 Task: Create List Webinars in Board Business Intelligence to Workspace Agile Methodology. Create List Podcasts in Board Product Launch Management to Workspace Agile Methodology. Create List Videos in Board Brand Management and Reputation Monitoring to Workspace Agile Methodology
Action: Mouse moved to (86, 326)
Screenshot: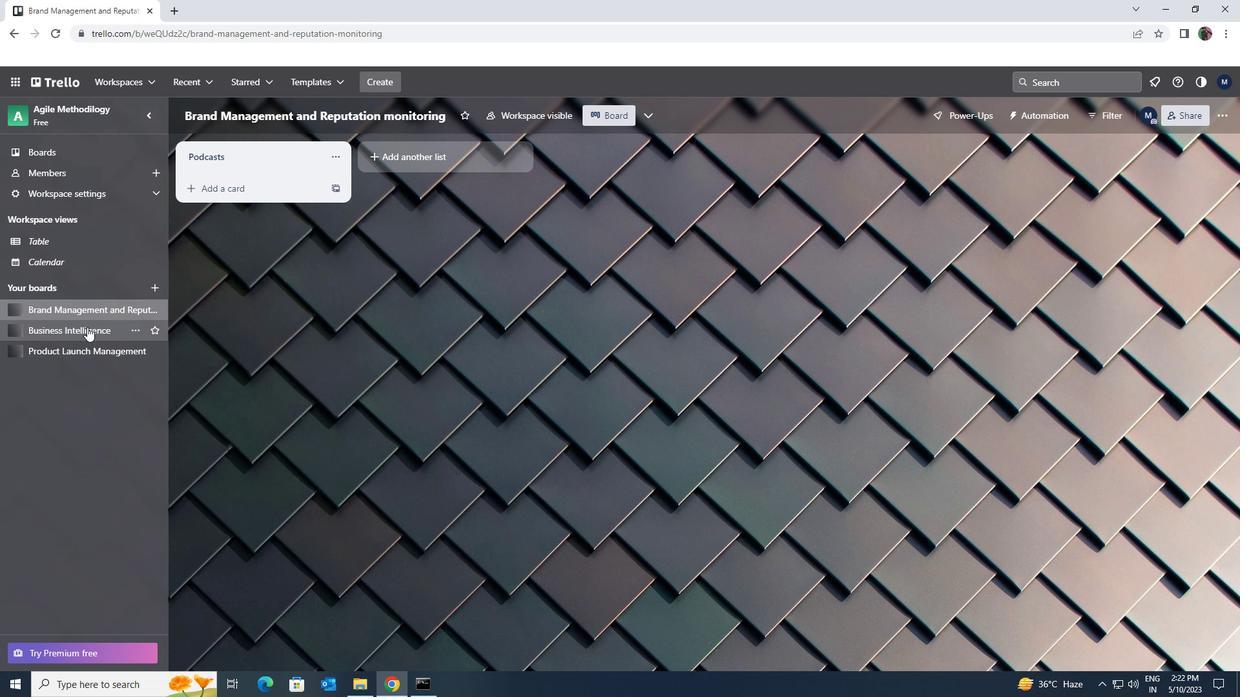 
Action: Mouse pressed left at (86, 326)
Screenshot: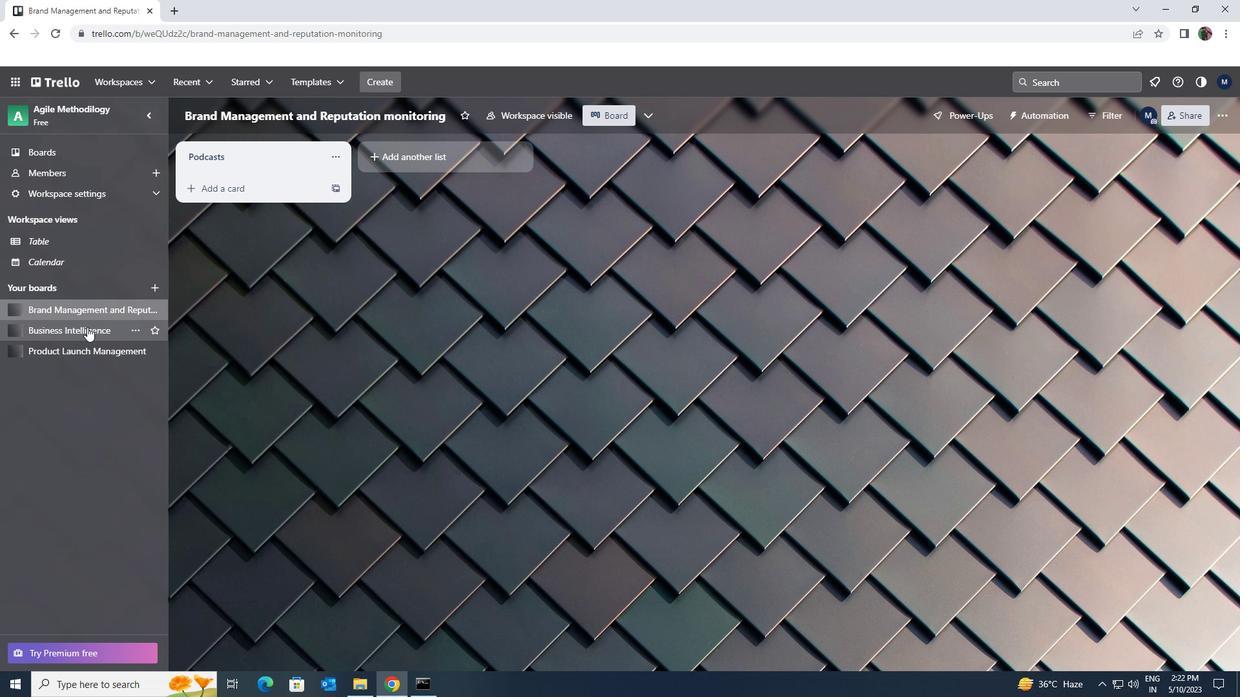 
Action: Mouse moved to (379, 155)
Screenshot: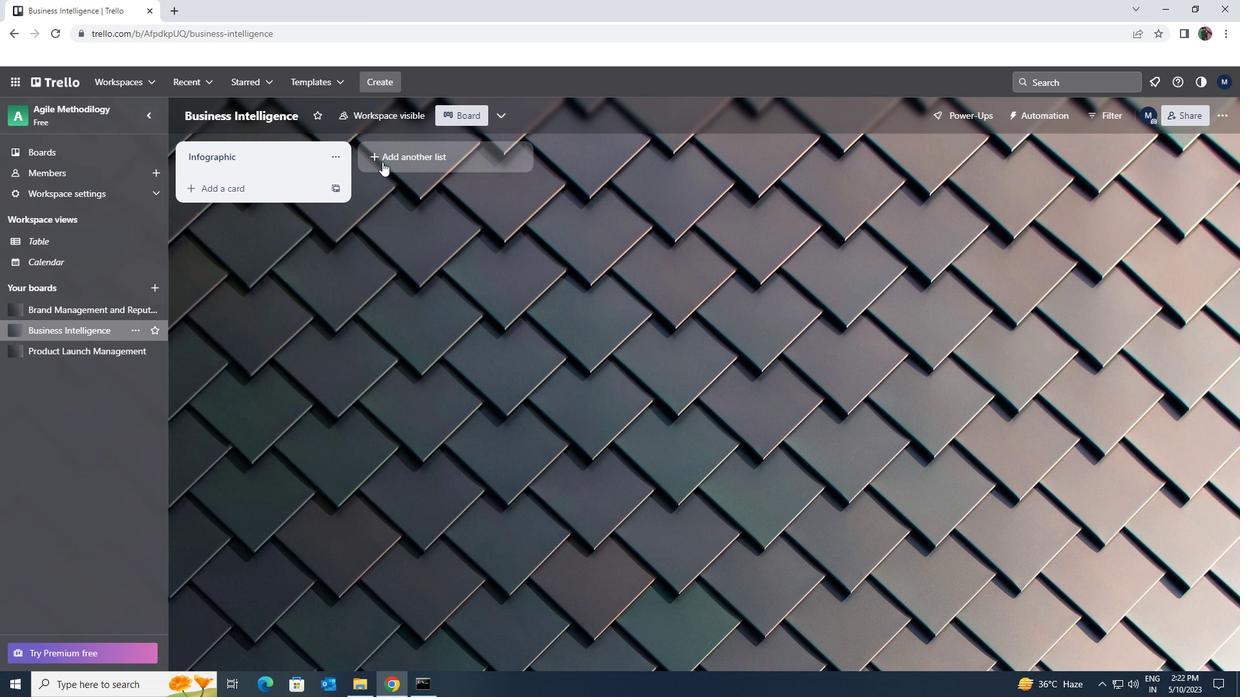 
Action: Mouse pressed left at (379, 155)
Screenshot: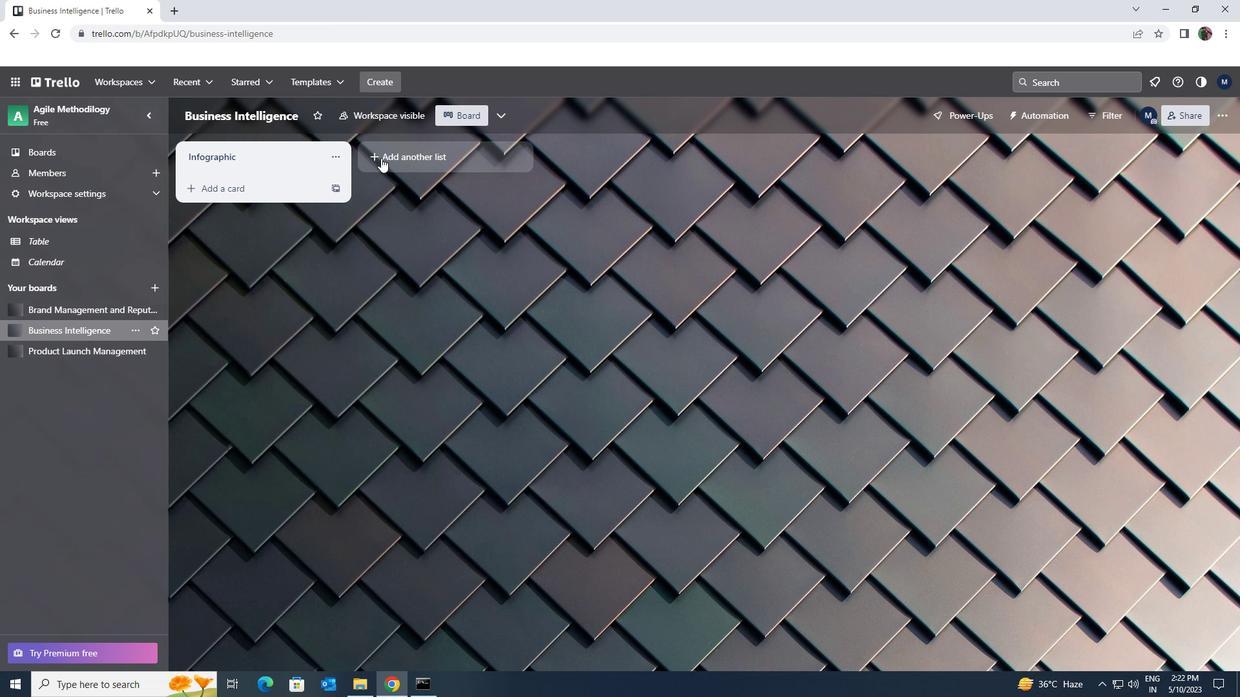 
Action: Key pressed <Key.shift>WEBINARS
Screenshot: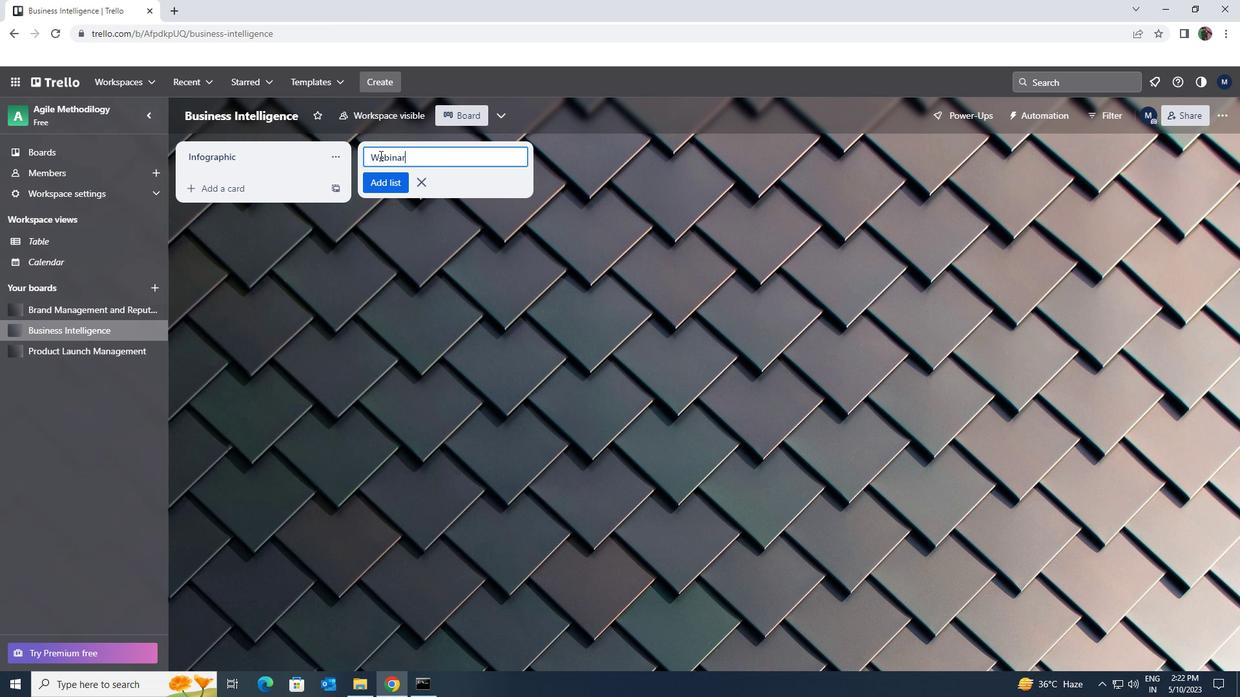 
Action: Mouse moved to (379, 177)
Screenshot: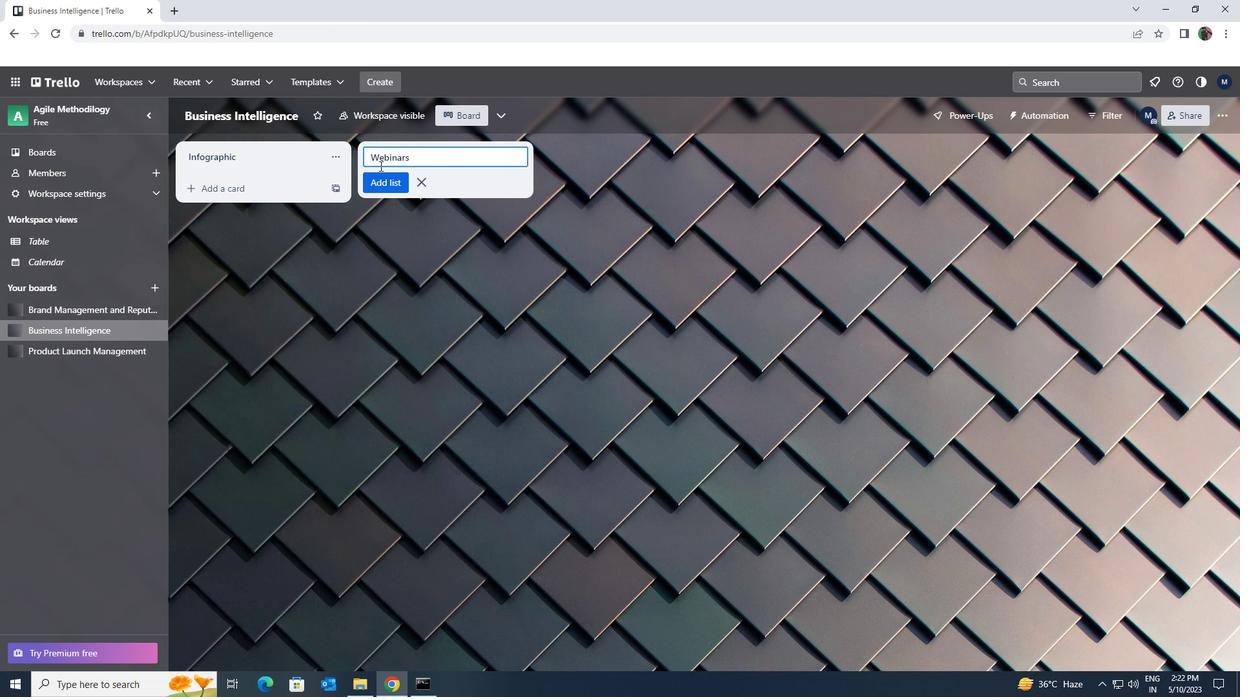 
Action: Mouse pressed left at (379, 177)
Screenshot: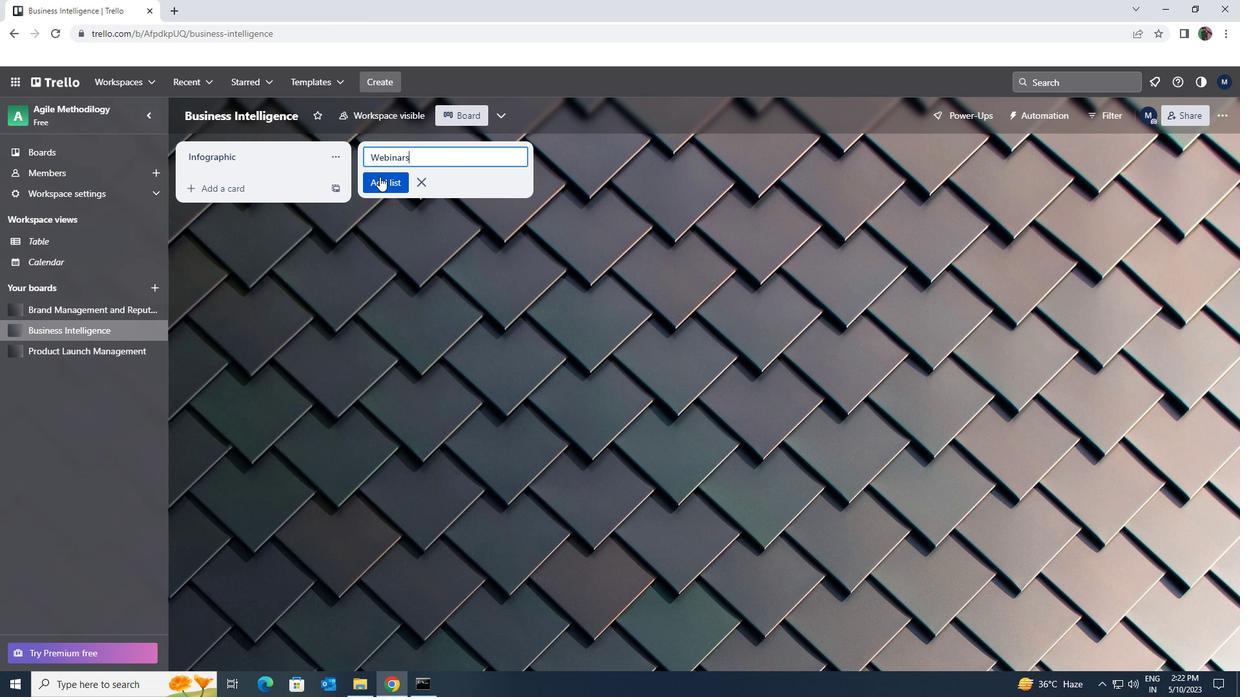 
Action: Mouse moved to (601, 186)
Screenshot: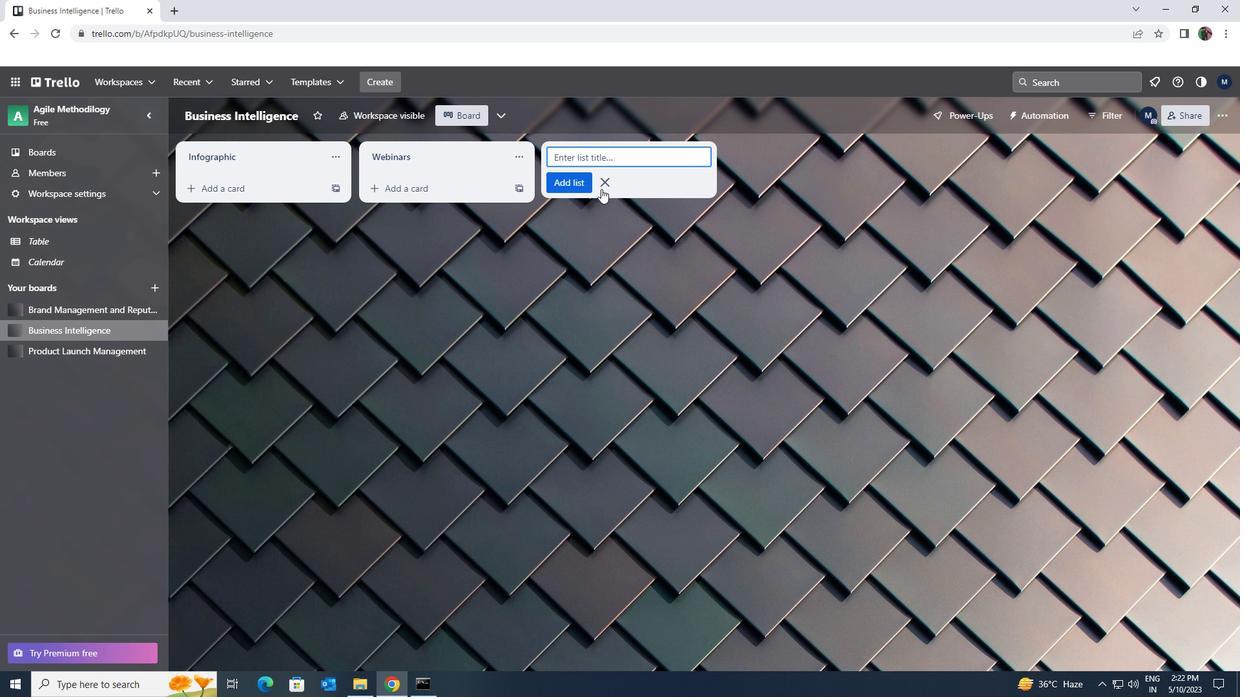 
Action: Mouse pressed left at (601, 186)
Screenshot: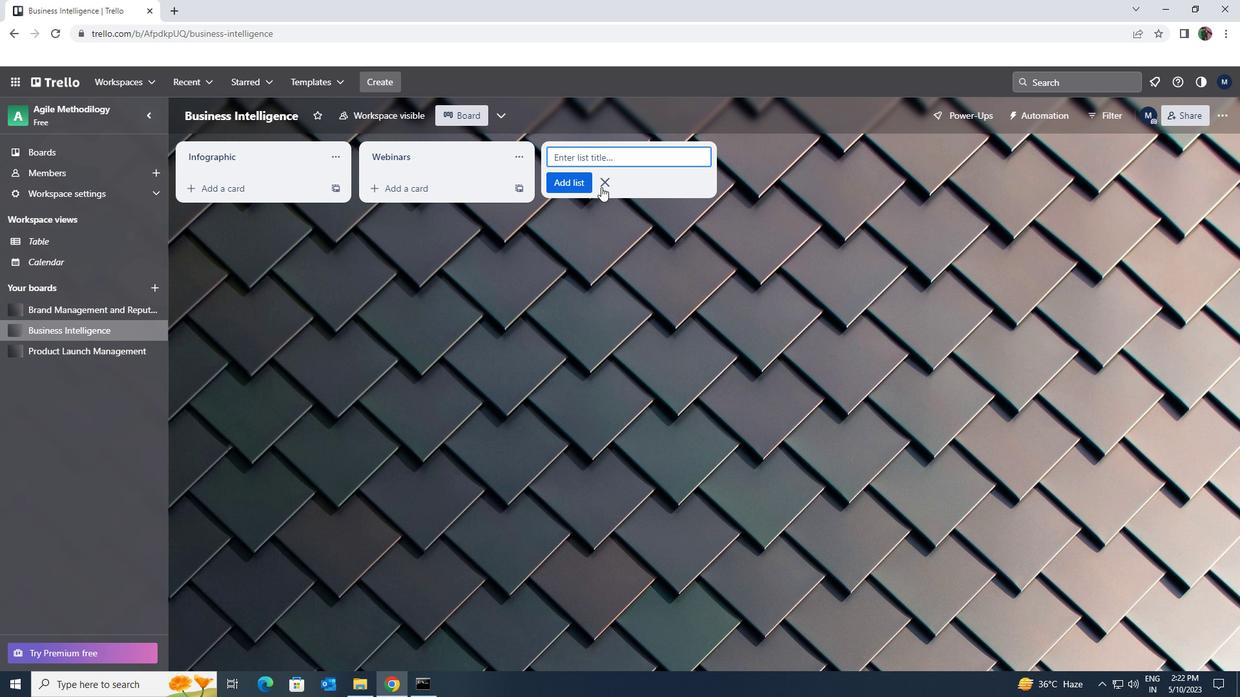 
Action: Mouse moved to (109, 313)
Screenshot: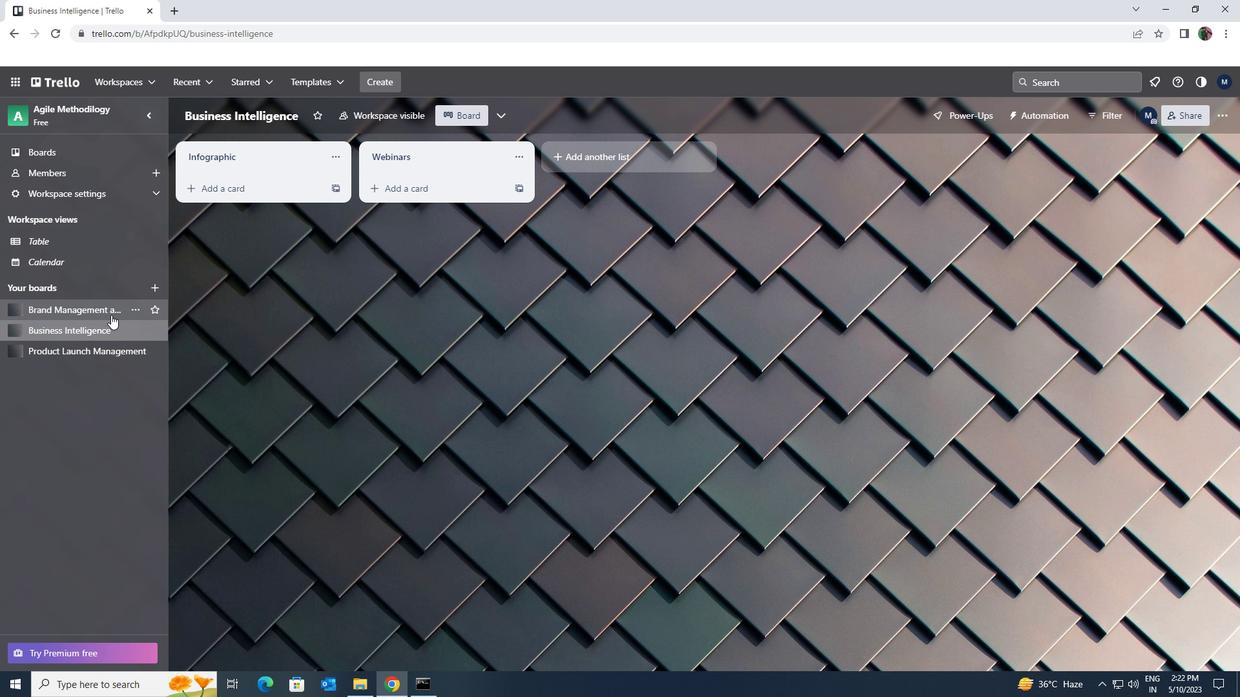 
Action: Mouse pressed left at (109, 313)
Screenshot: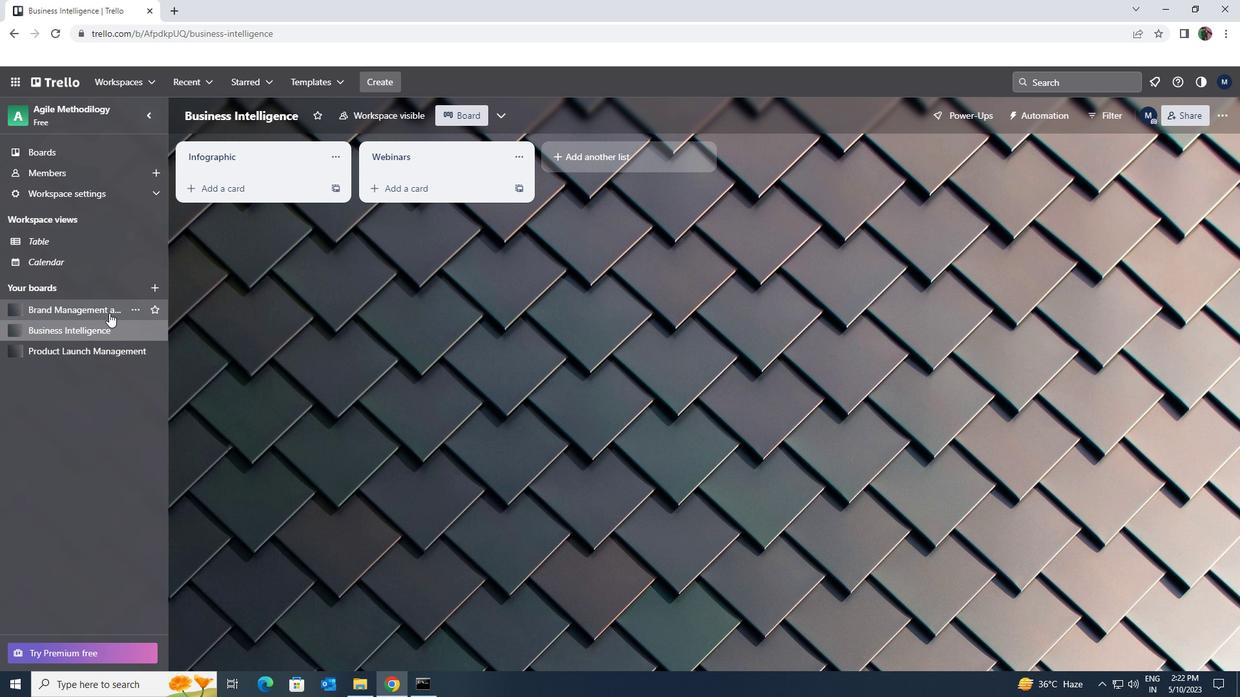 
Action: Mouse moved to (376, 160)
Screenshot: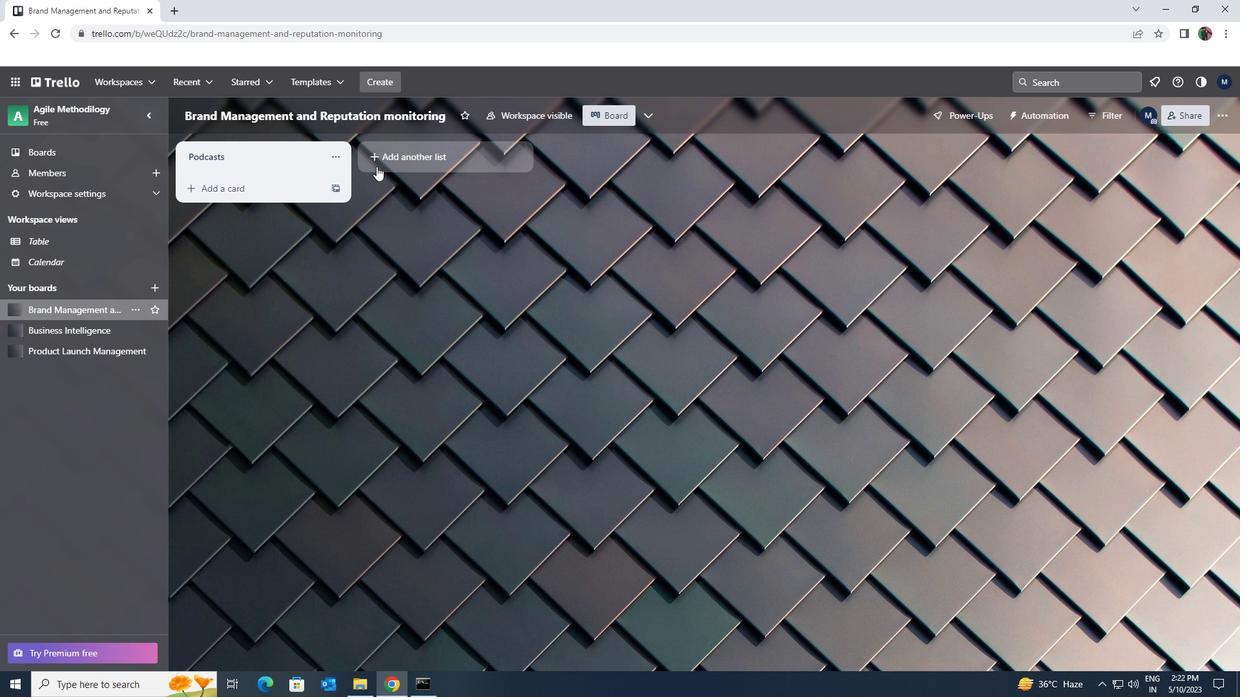 
Action: Mouse pressed left at (376, 160)
Screenshot: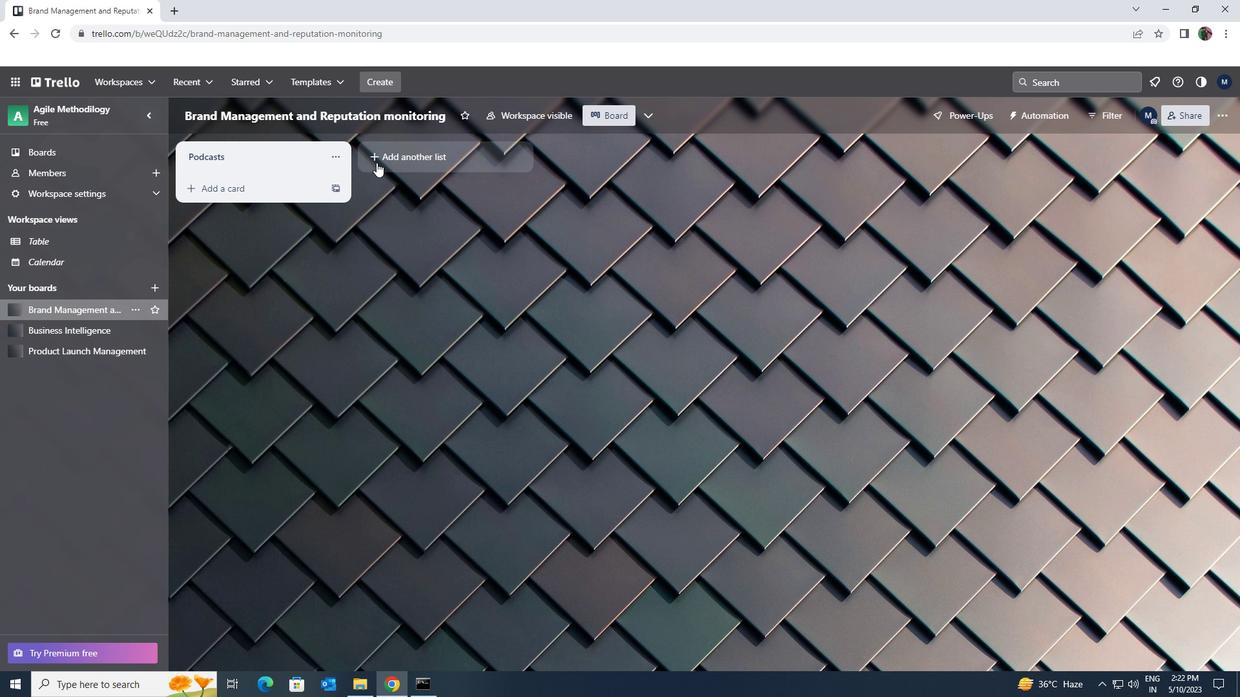 
Action: Key pressed <Key.shift>PODCASTS
Screenshot: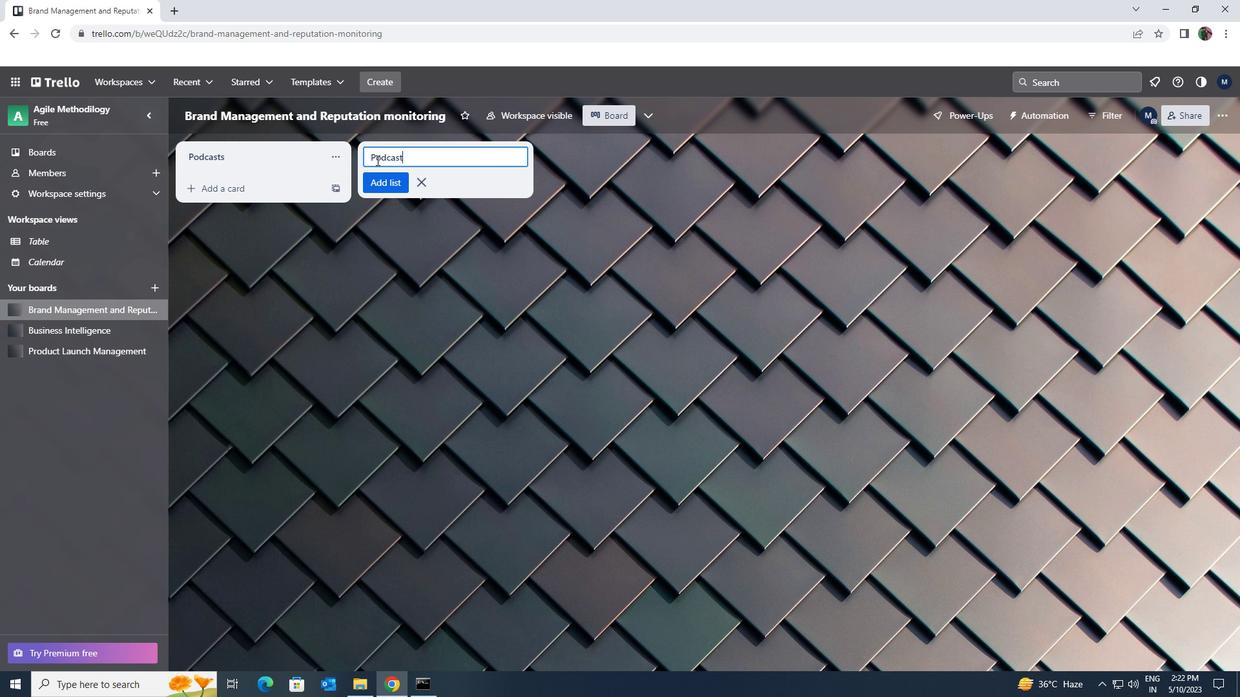 
Action: Mouse moved to (383, 182)
Screenshot: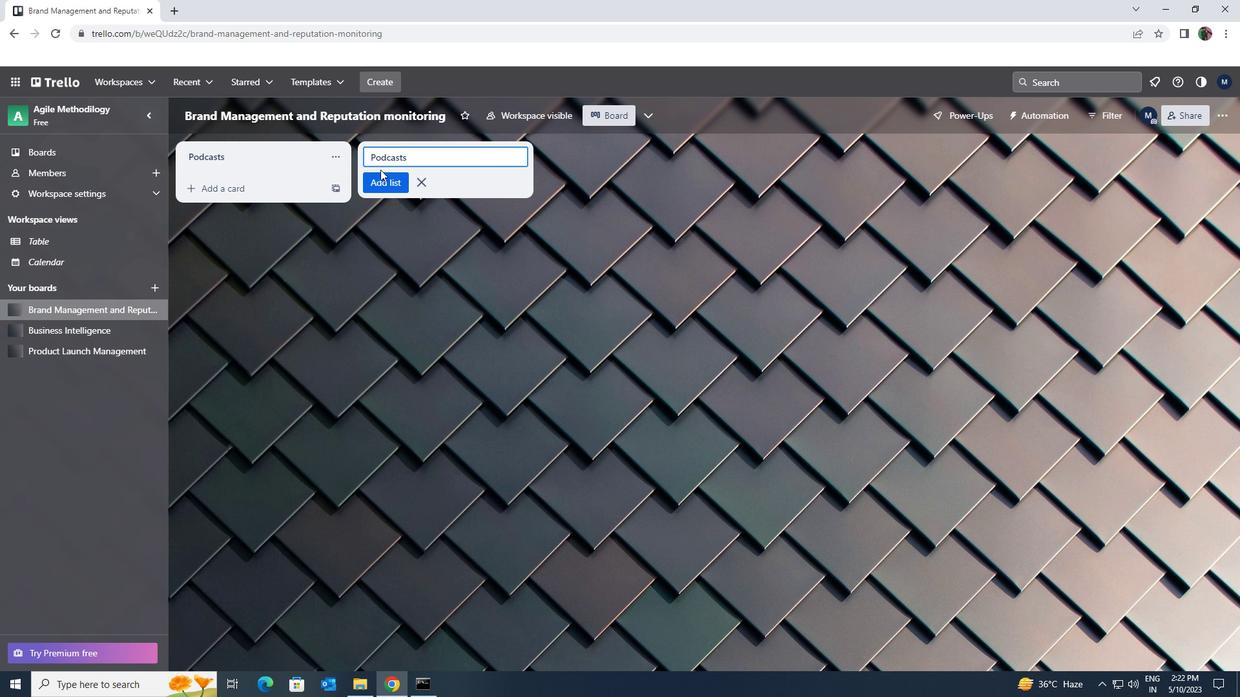 
Action: Mouse pressed left at (383, 182)
Screenshot: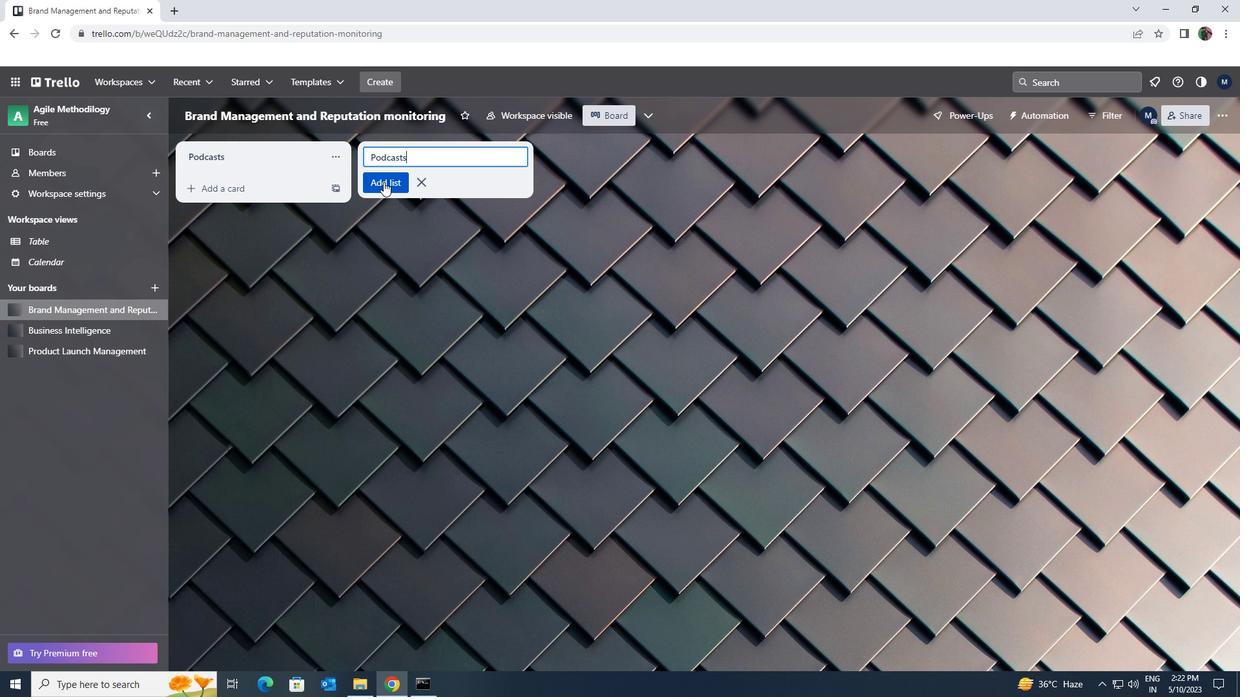 
Action: Mouse moved to (614, 184)
Screenshot: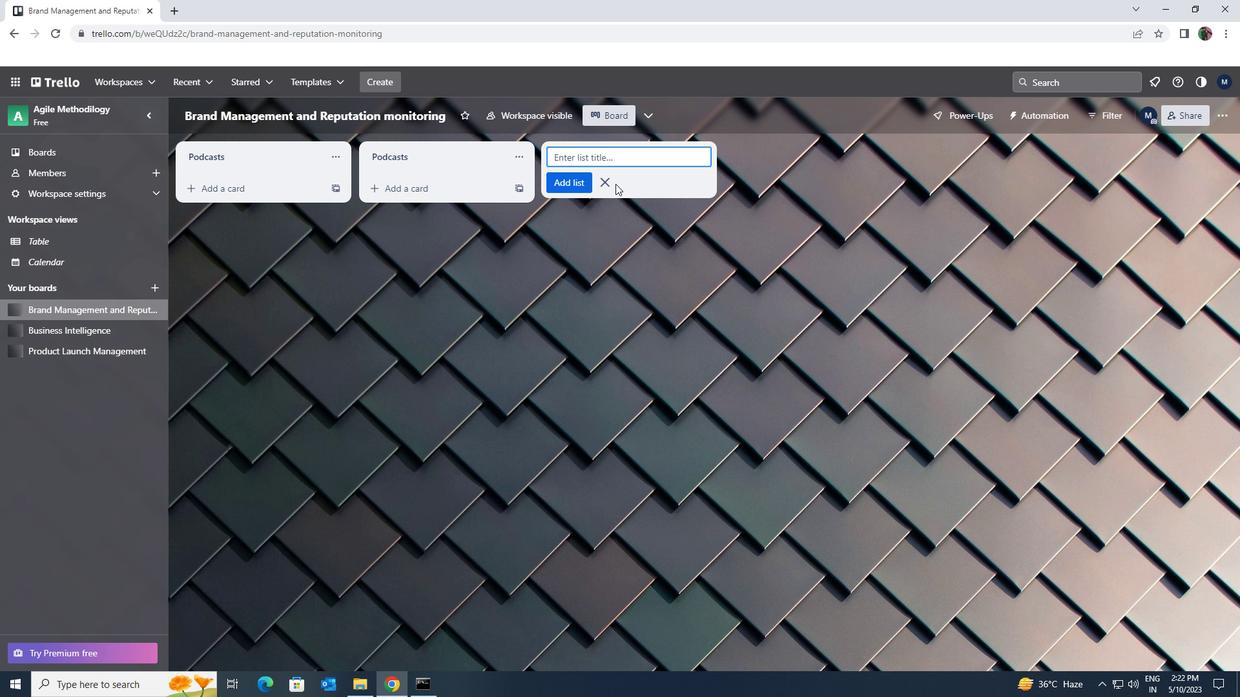 
Action: Mouse pressed left at (614, 184)
Screenshot: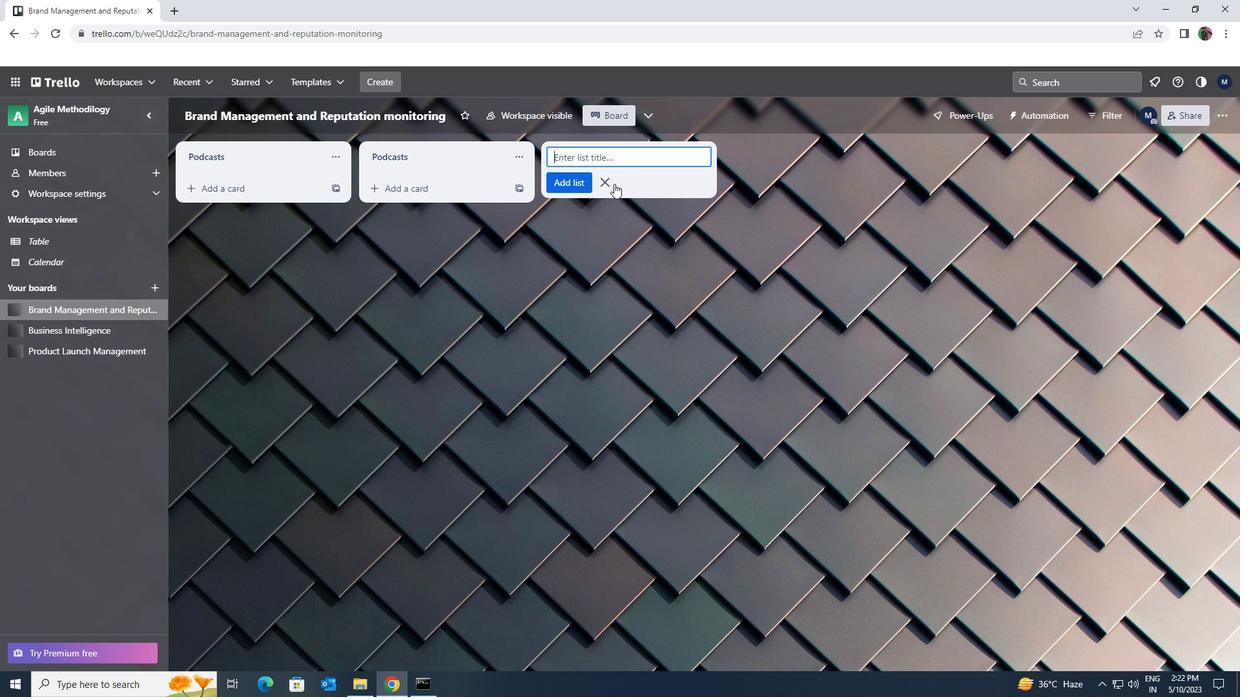 
Action: Mouse moved to (78, 354)
Screenshot: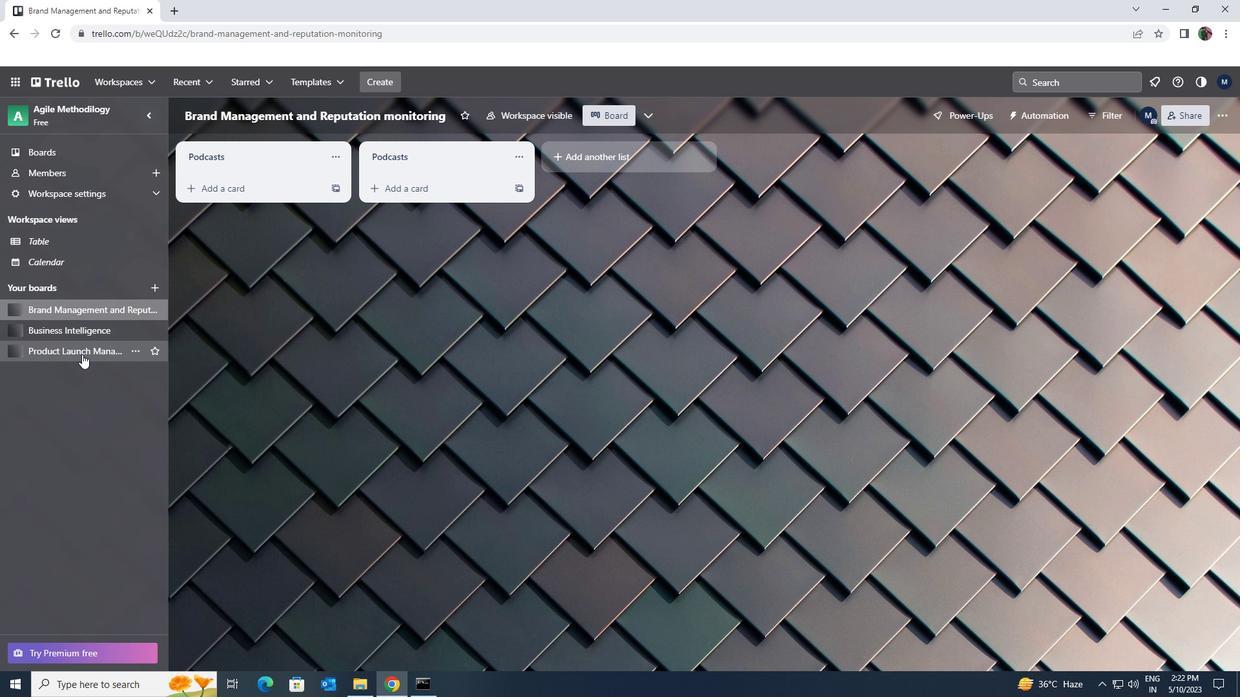 
Action: Mouse pressed left at (78, 354)
Screenshot: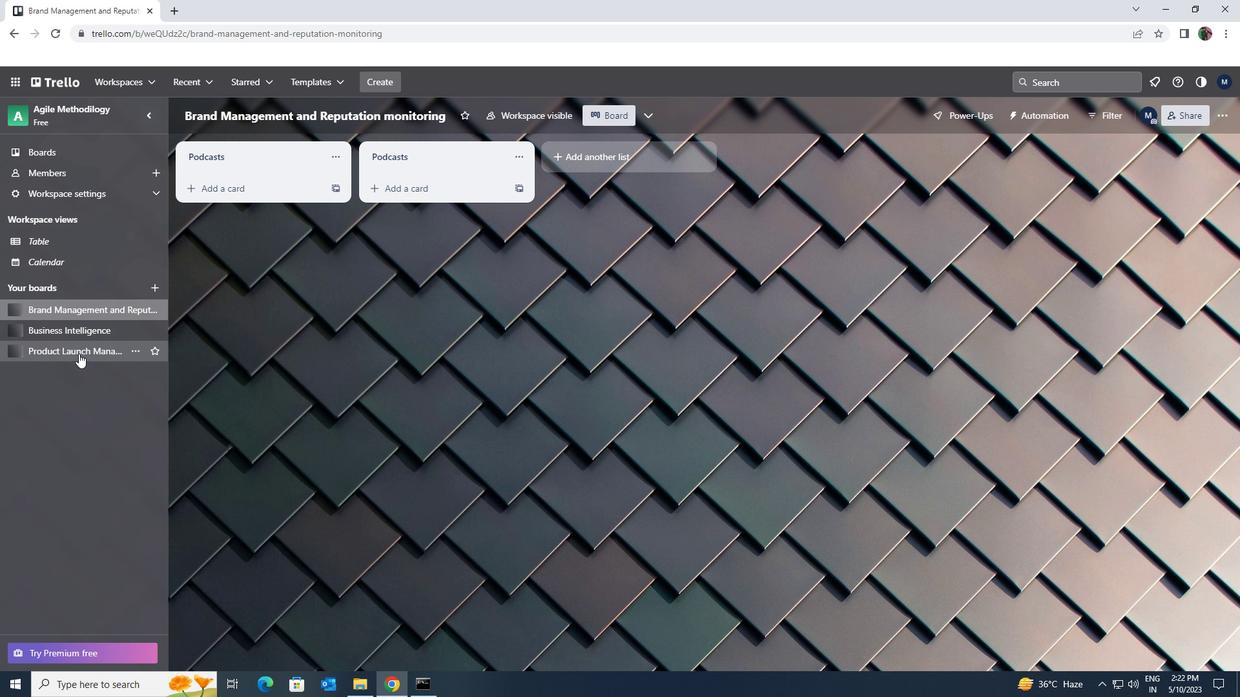 
Action: Mouse moved to (376, 162)
Screenshot: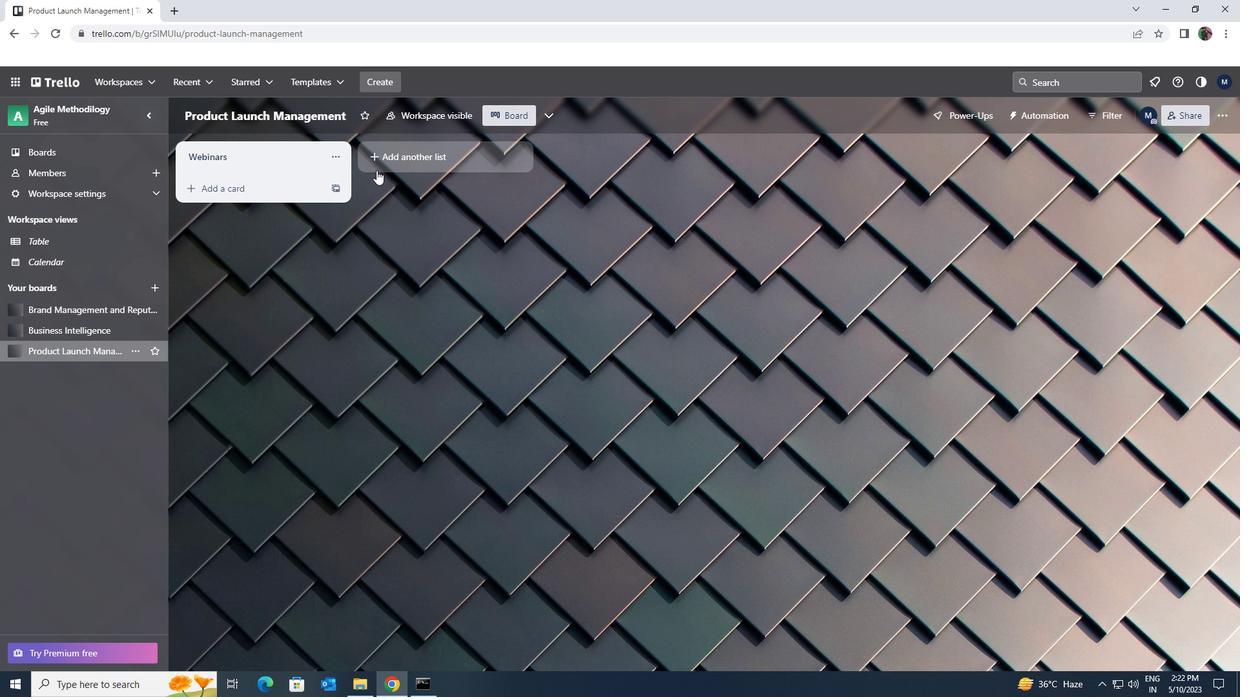 
Action: Mouse pressed left at (376, 162)
Screenshot: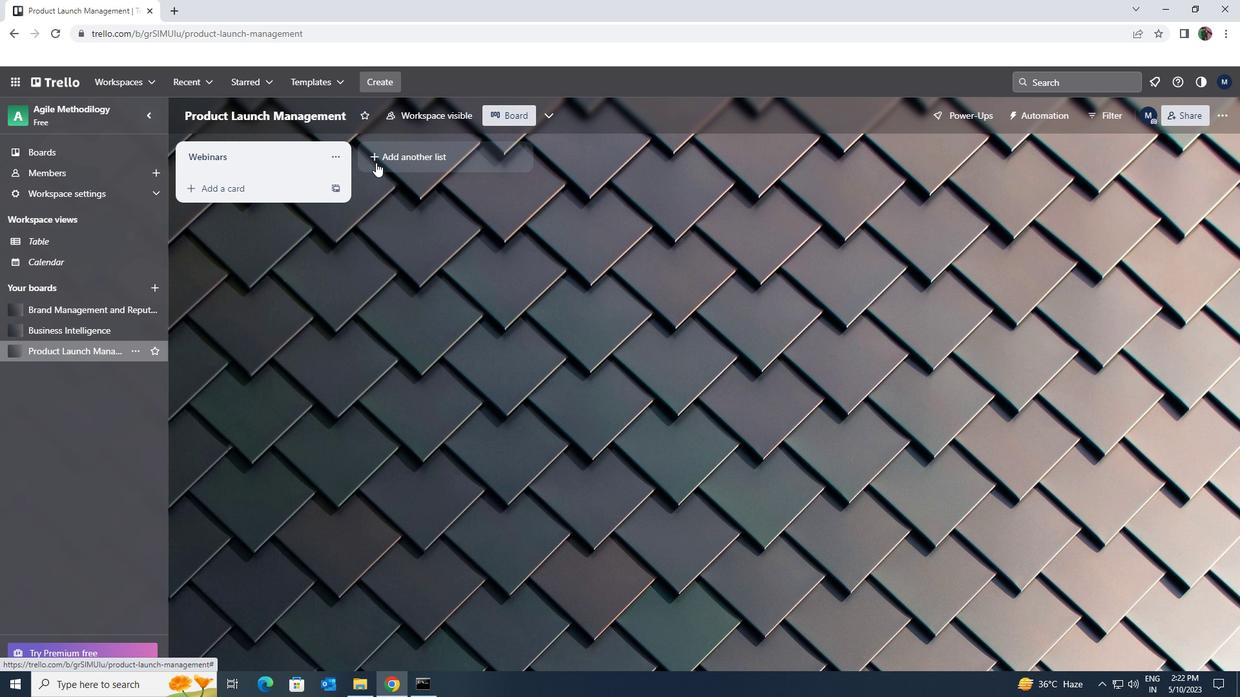 
Action: Mouse moved to (376, 162)
Screenshot: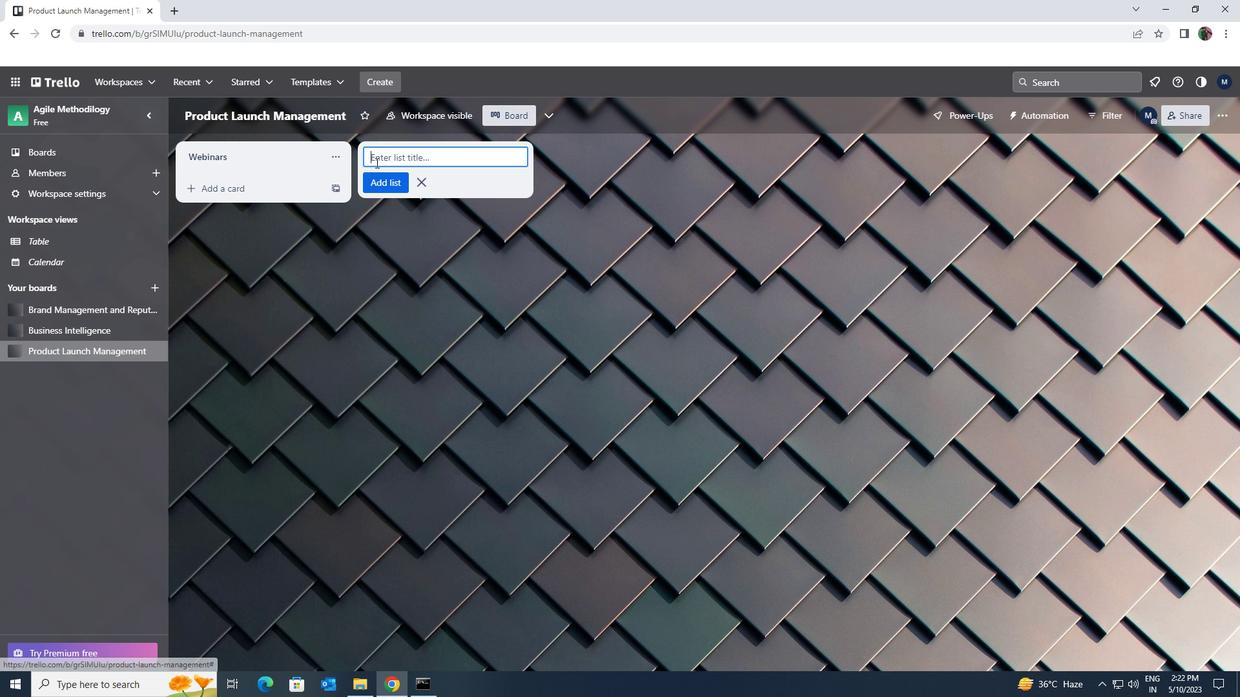 
Action: Key pressed <Key.shift>VIDEOS
Screenshot: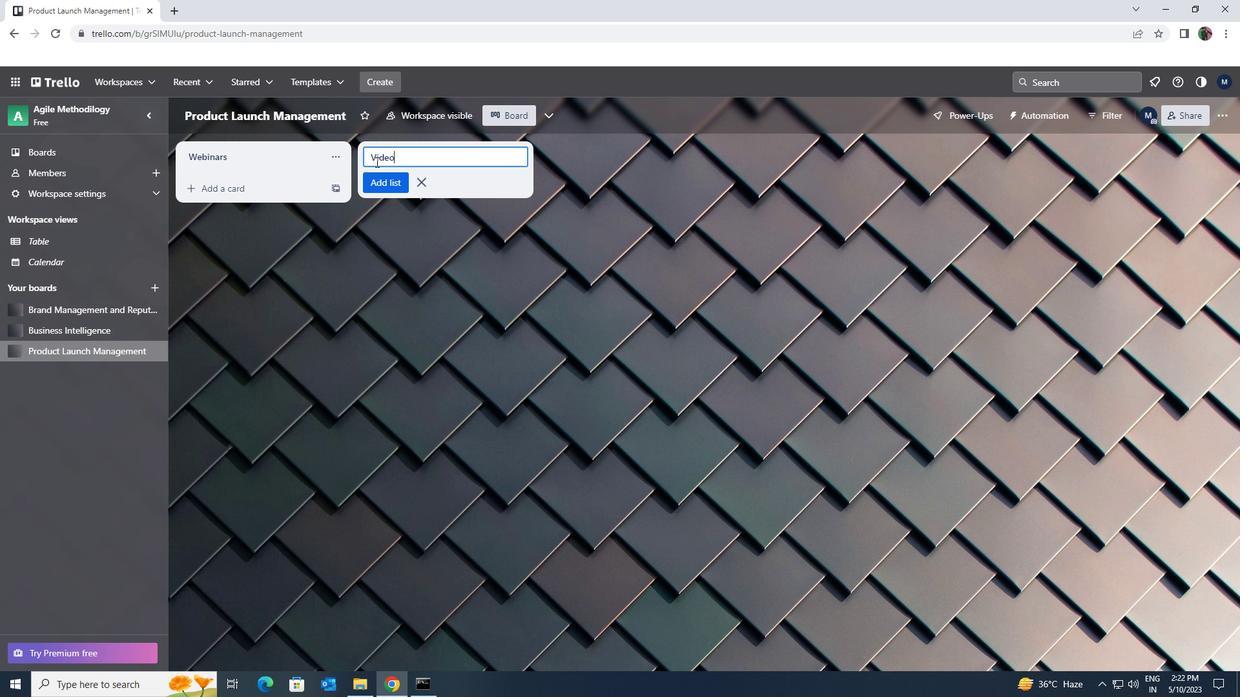
Action: Mouse moved to (387, 178)
Screenshot: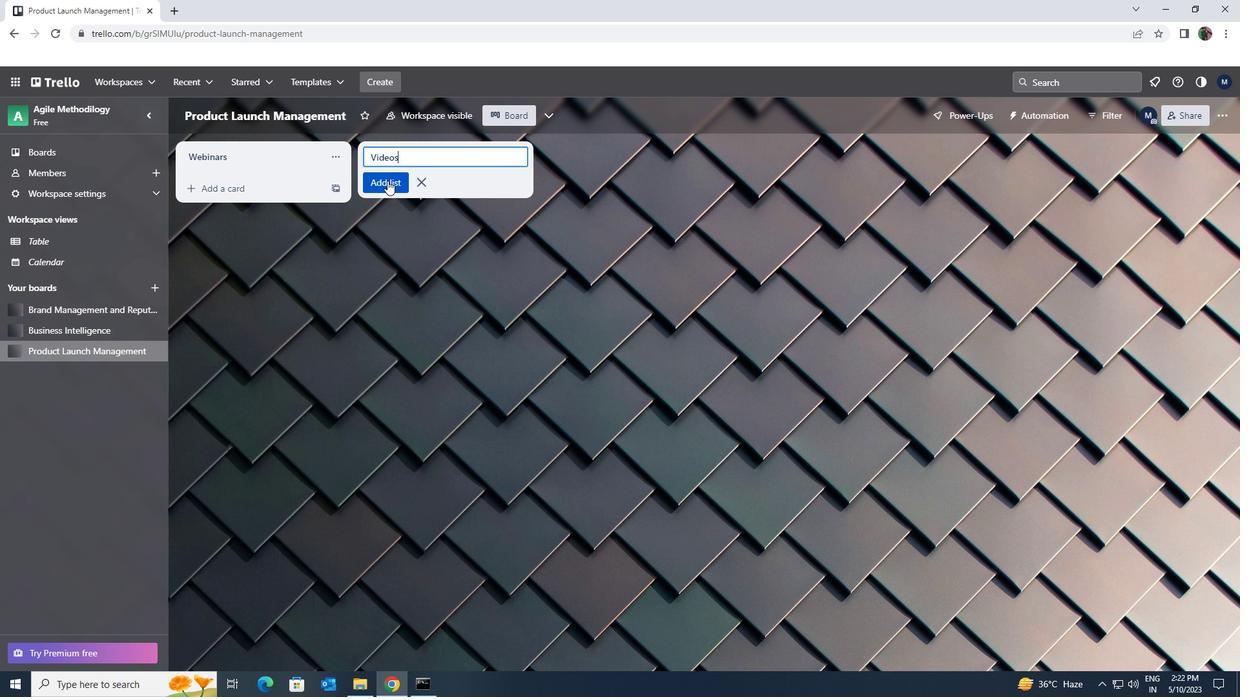 
Action: Mouse pressed left at (387, 178)
Screenshot: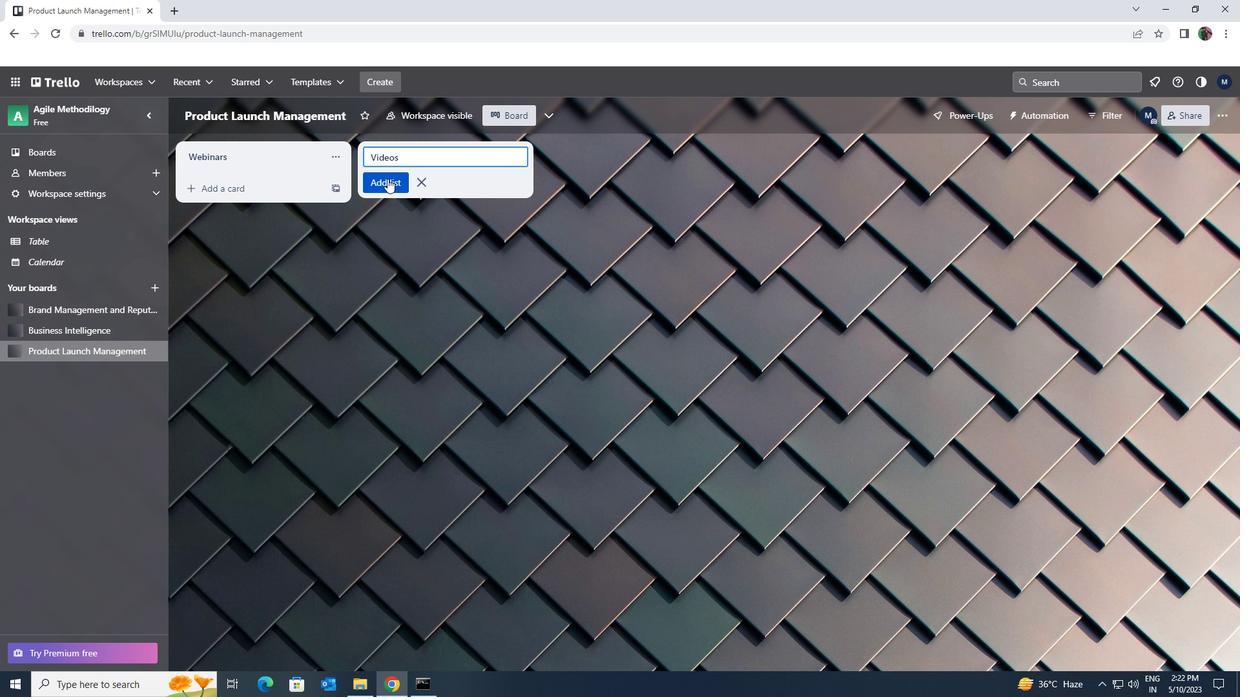 
